 Task: In the  document inclusiveep.doc ,insert the clipart between heading and points ' search for work ' and adjust the shape height to  '3..4''
Action: Mouse moved to (152, 173)
Screenshot: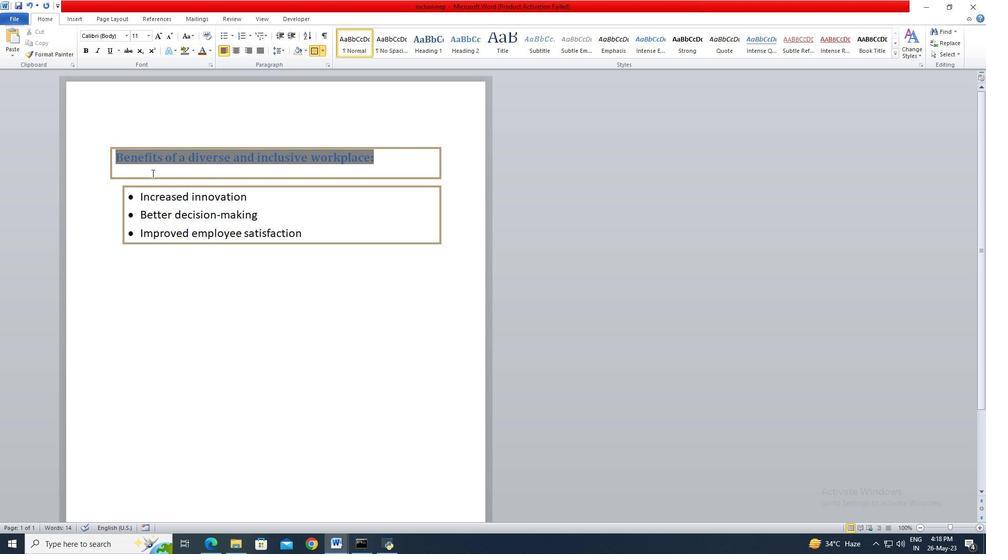 
Action: Mouse pressed left at (152, 173)
Screenshot: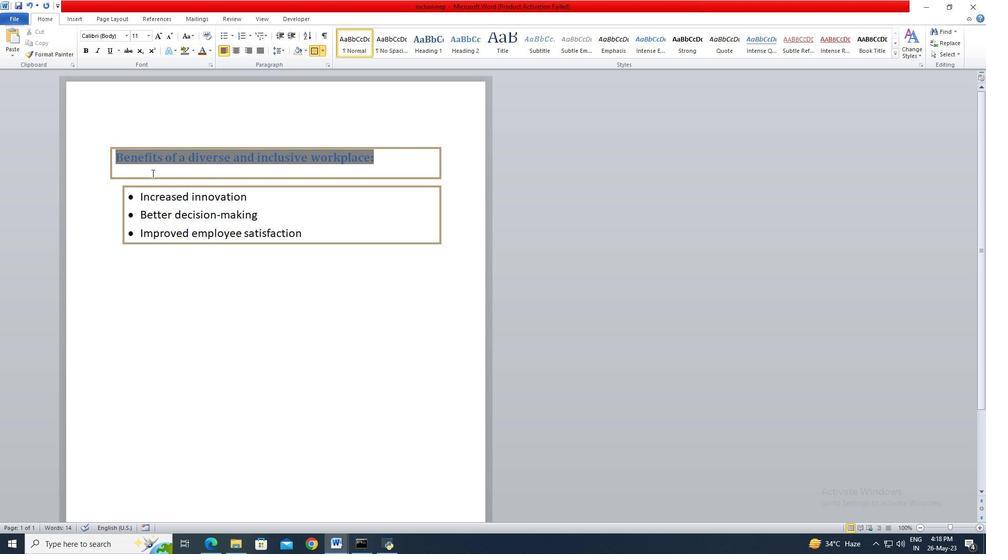 
Action: Key pressed <Key.left>
Screenshot: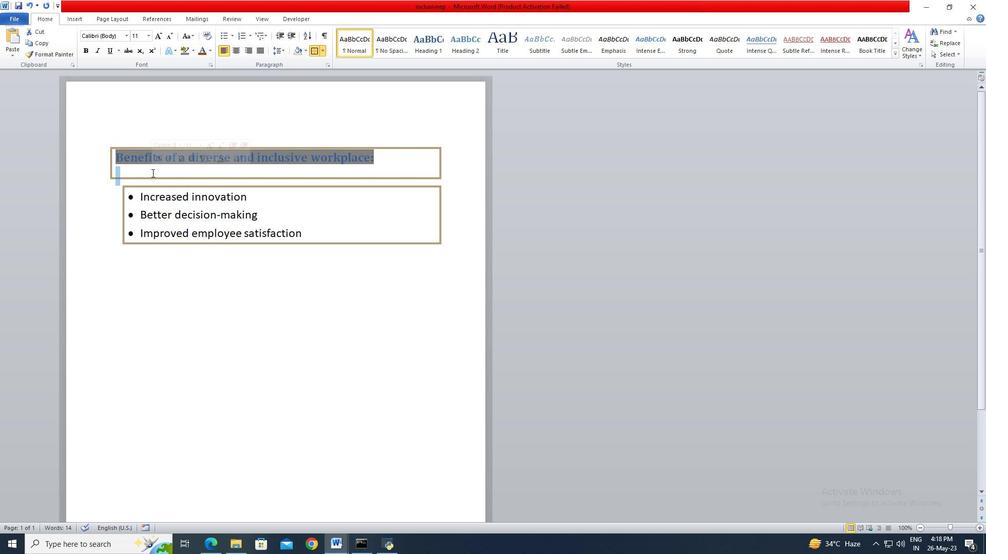 
Action: Mouse moved to (81, 24)
Screenshot: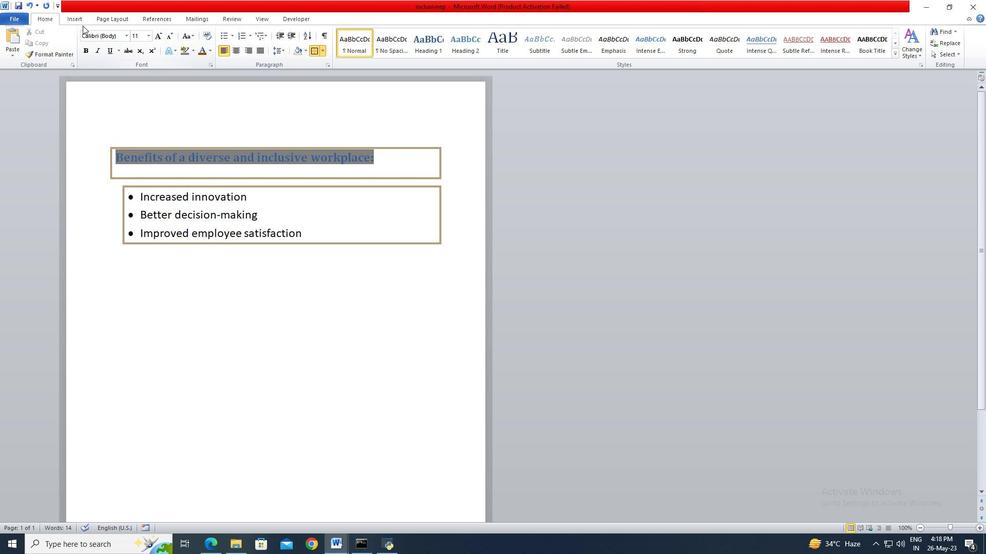 
Action: Mouse pressed left at (81, 24)
Screenshot: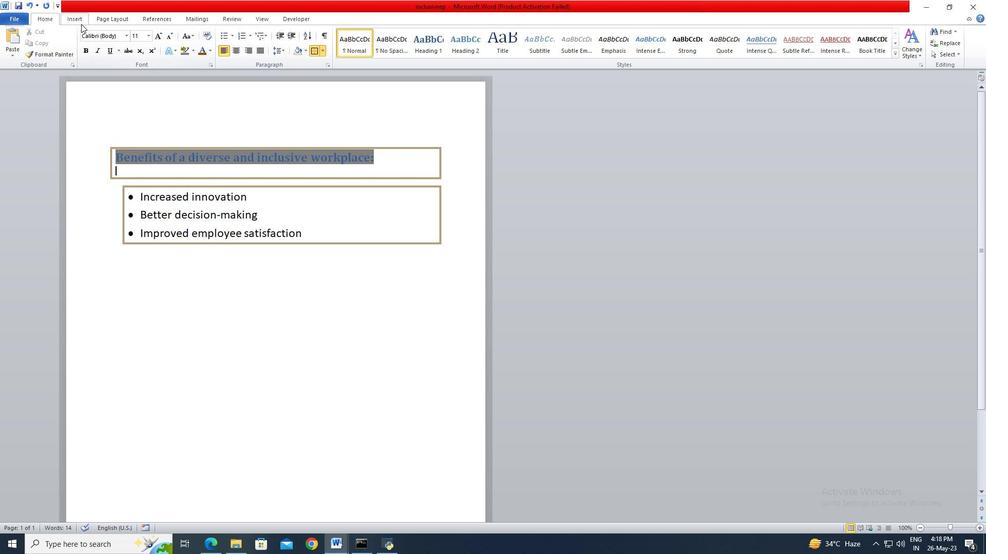 
Action: Mouse moved to (126, 53)
Screenshot: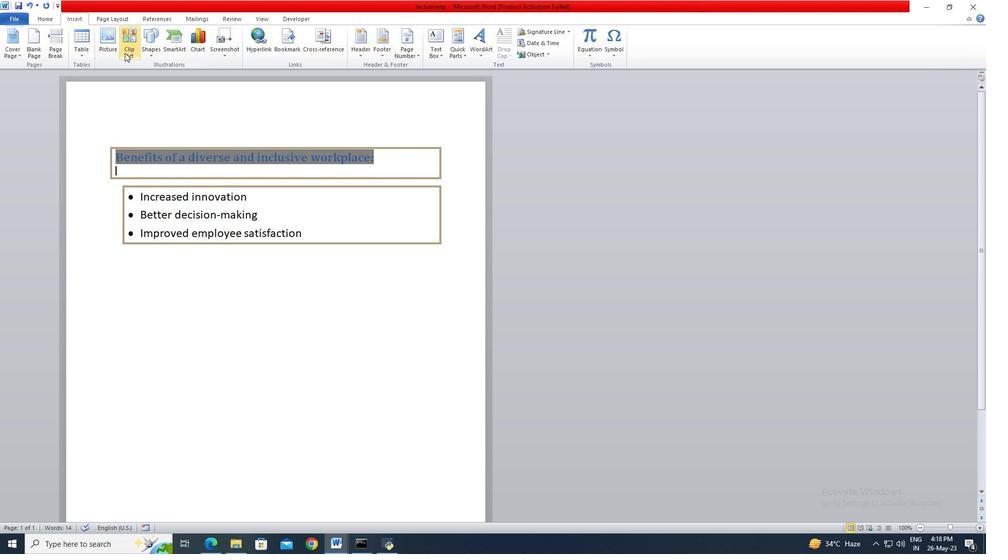 
Action: Mouse pressed left at (126, 53)
Screenshot: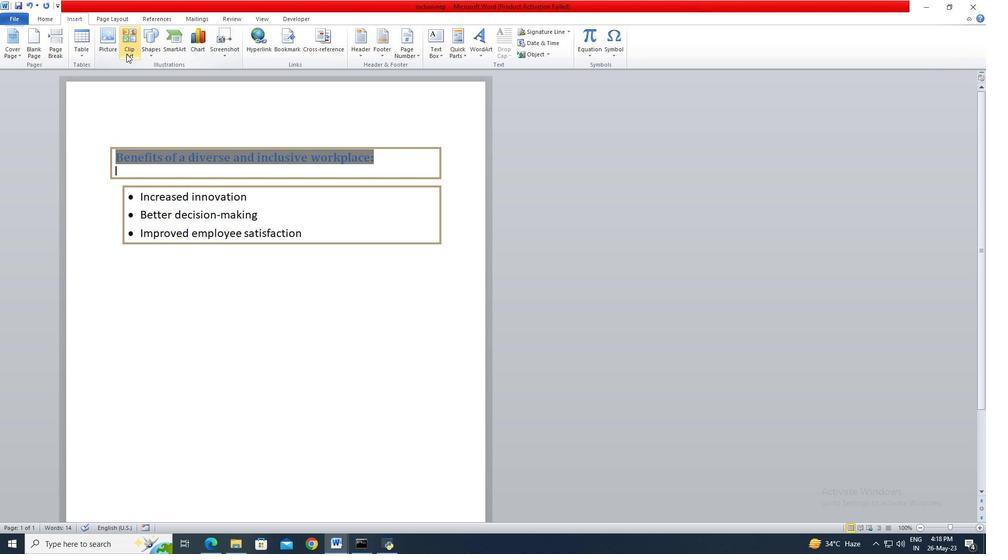 
Action: Mouse moved to (881, 96)
Screenshot: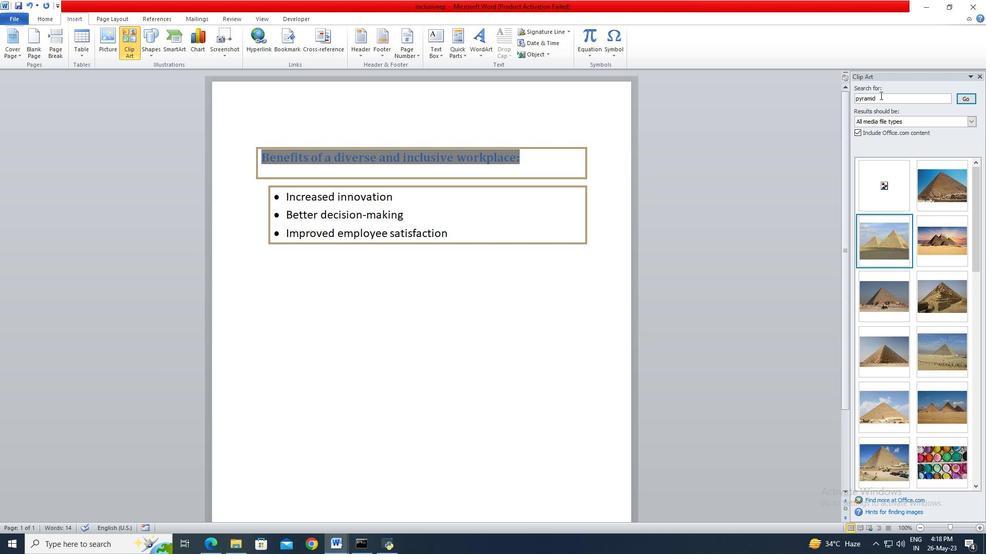 
Action: Mouse pressed left at (881, 96)
Screenshot: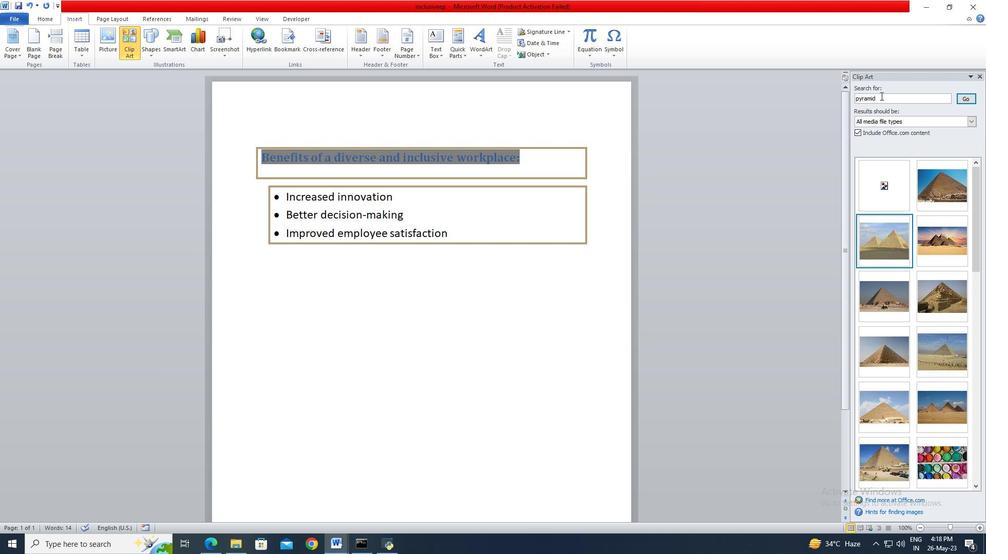 
Action: Key pressed ctrl+A<Key.delete>wpr<Key.backspace><Key.backspace>ork<Key.enter>
Screenshot: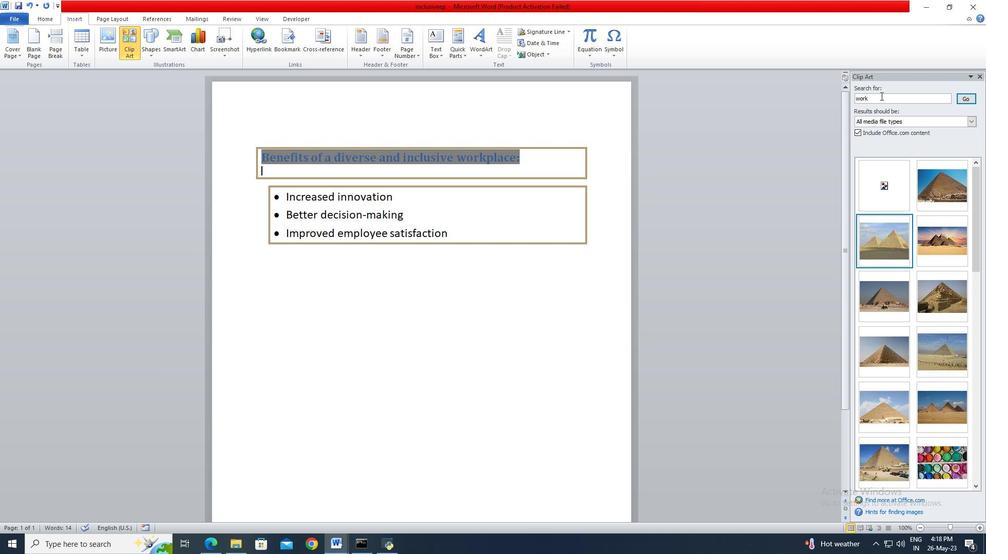 
Action: Mouse moved to (903, 234)
Screenshot: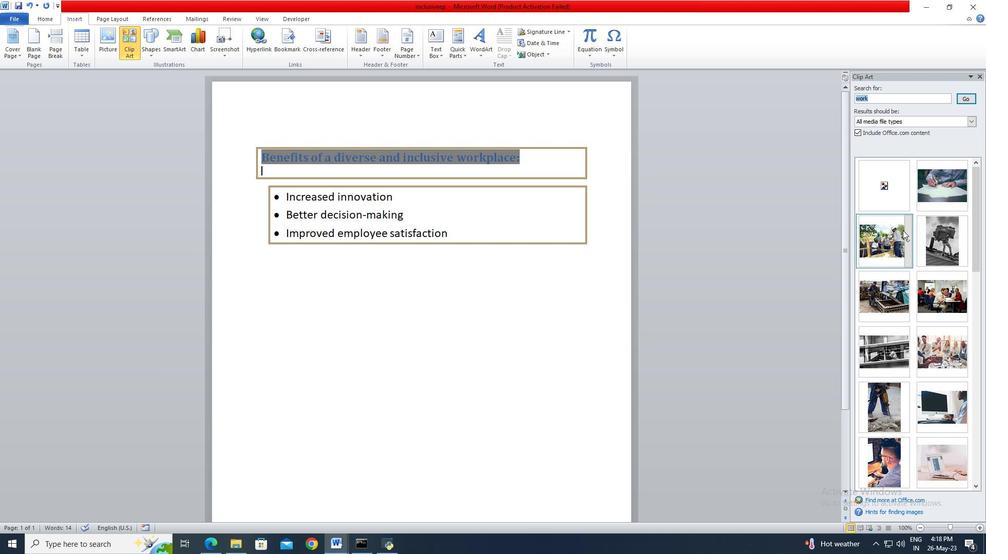 
Action: Mouse pressed left at (903, 234)
Screenshot: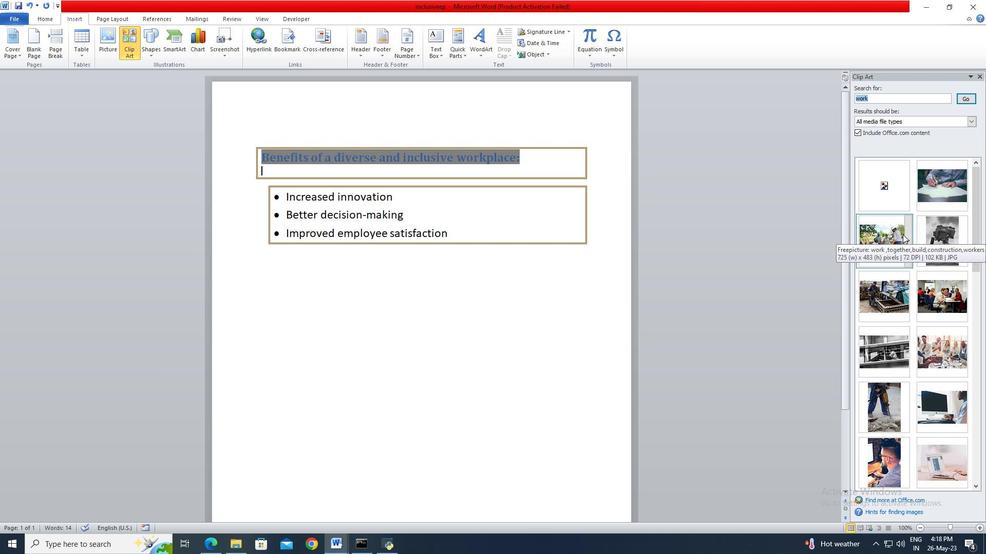 
Action: Mouse moved to (956, 35)
Screenshot: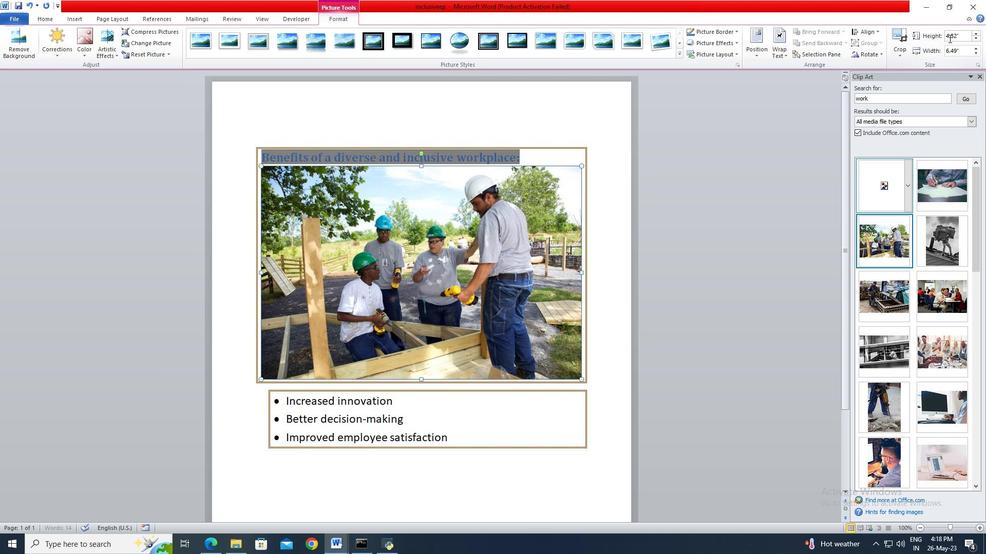 
Action: Mouse pressed left at (956, 35)
Screenshot: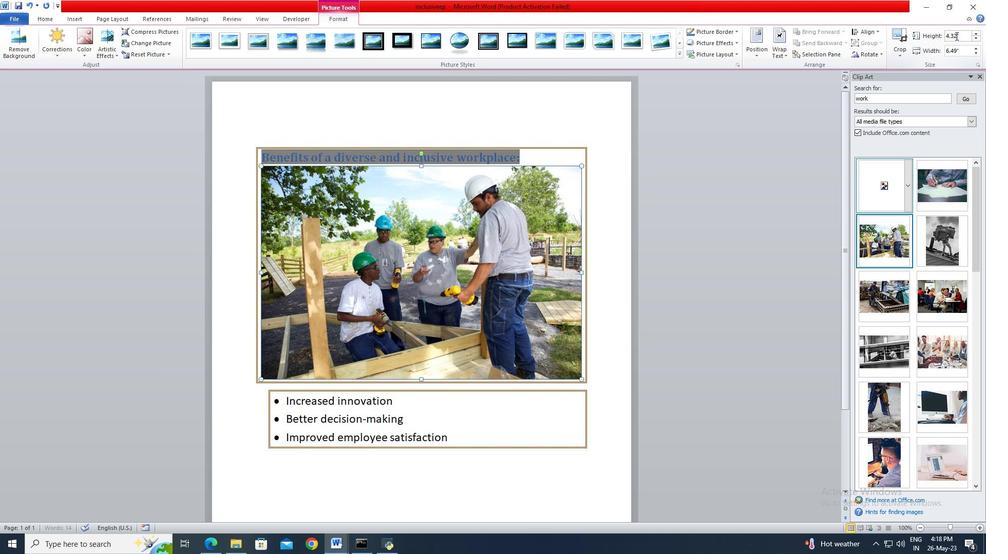 
Action: Key pressed 3.4<Key.enter>
Screenshot: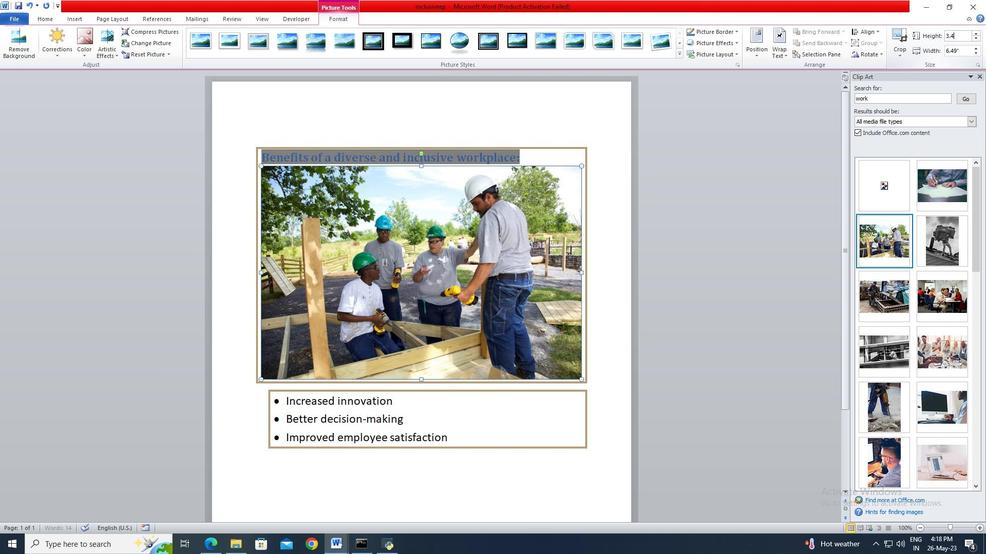 
Action: Mouse moved to (561, 298)
Screenshot: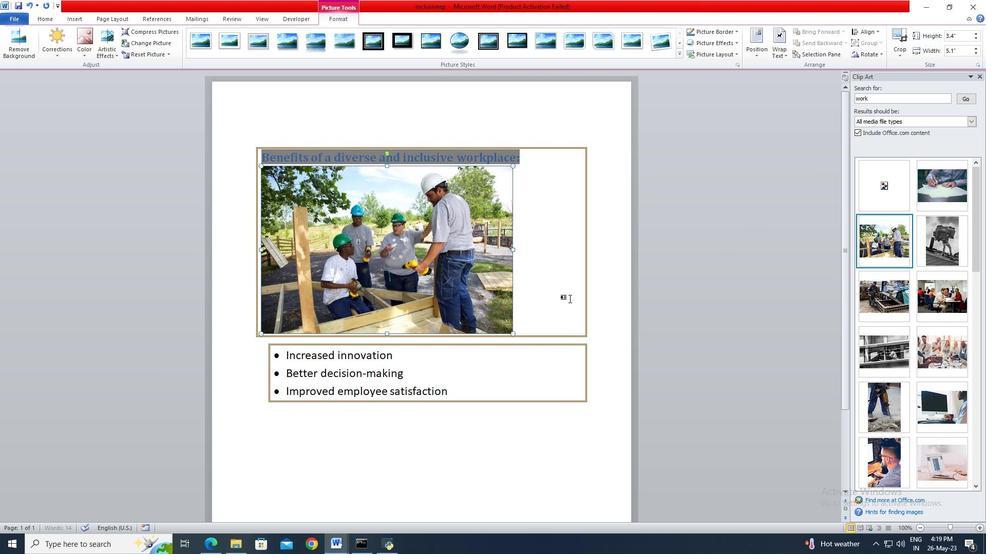 
